 Task: Create a due date automation trigger when advanced on, 2 hours after a card is due add basic without any labels.
Action: Mouse moved to (864, 256)
Screenshot: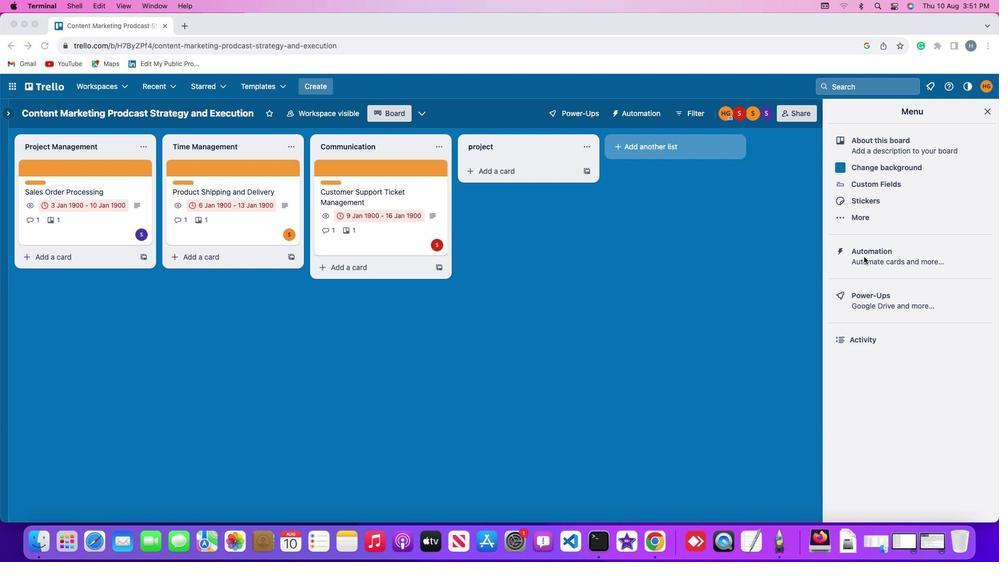 
Action: Mouse pressed left at (864, 256)
Screenshot: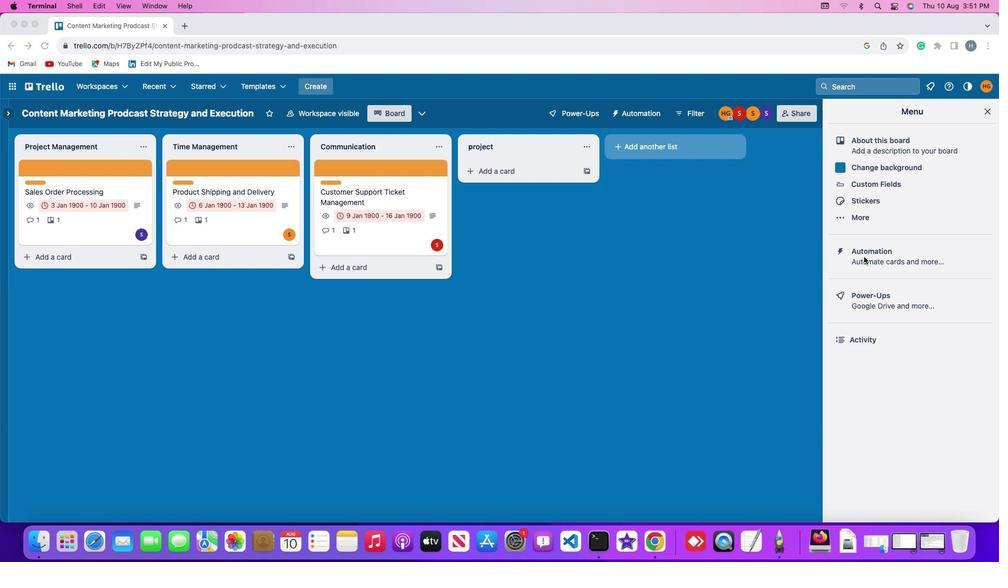 
Action: Mouse pressed left at (864, 256)
Screenshot: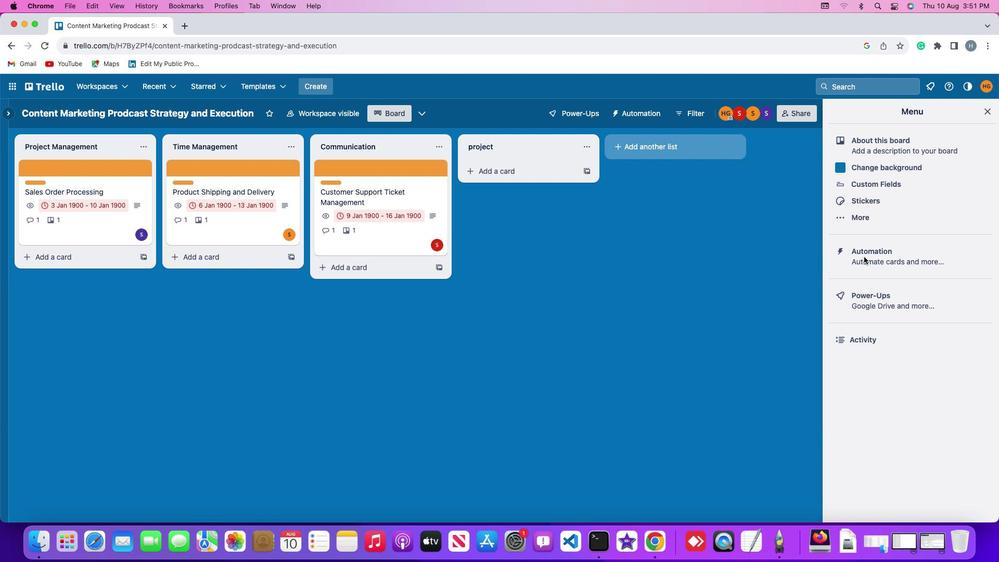 
Action: Mouse moved to (41, 242)
Screenshot: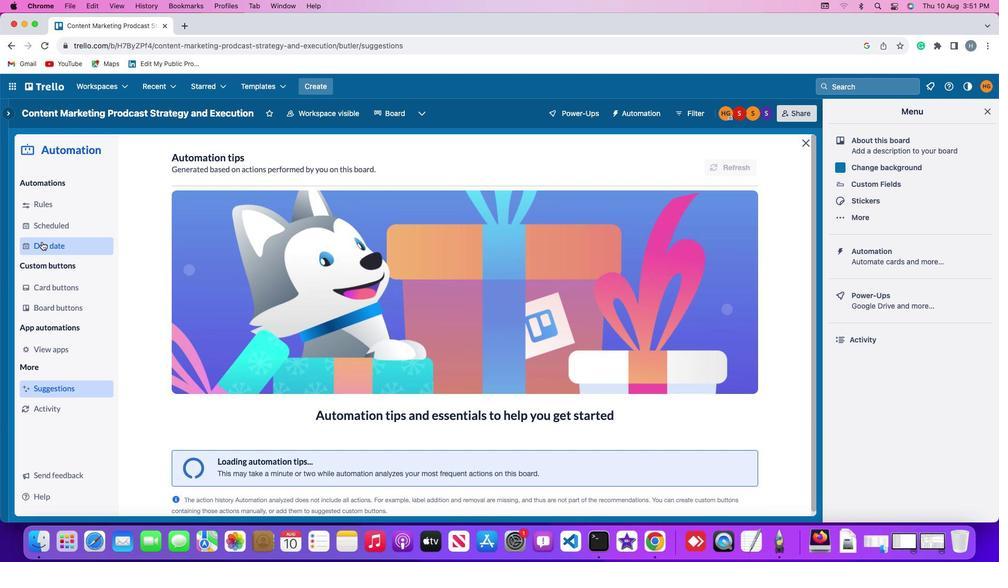 
Action: Mouse pressed left at (41, 242)
Screenshot: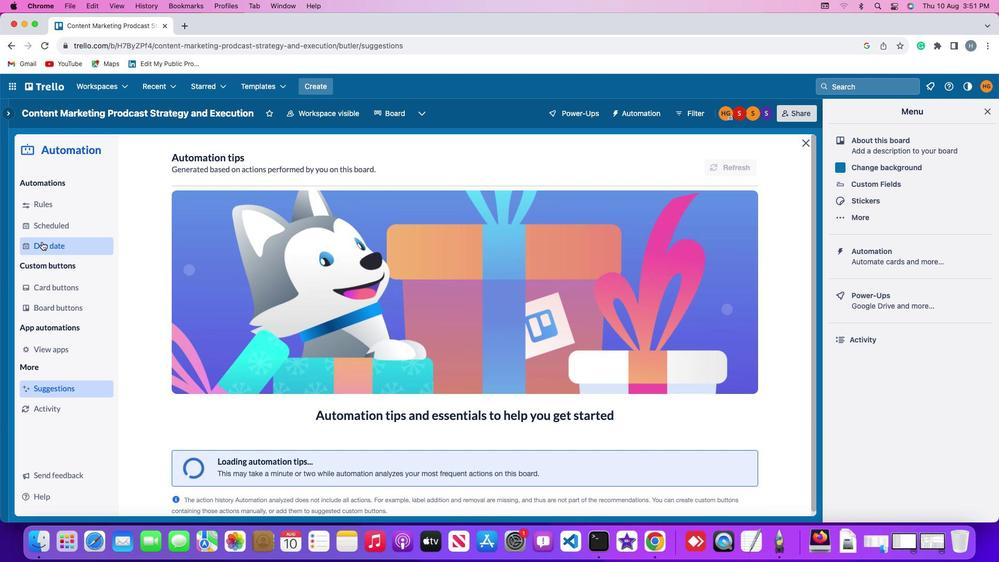 
Action: Mouse moved to (685, 159)
Screenshot: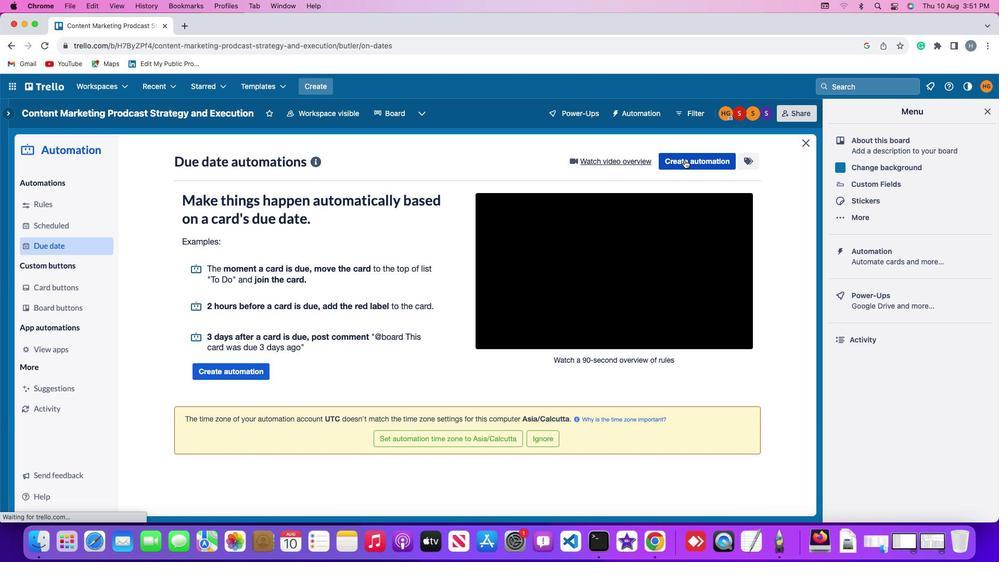 
Action: Mouse pressed left at (685, 159)
Screenshot: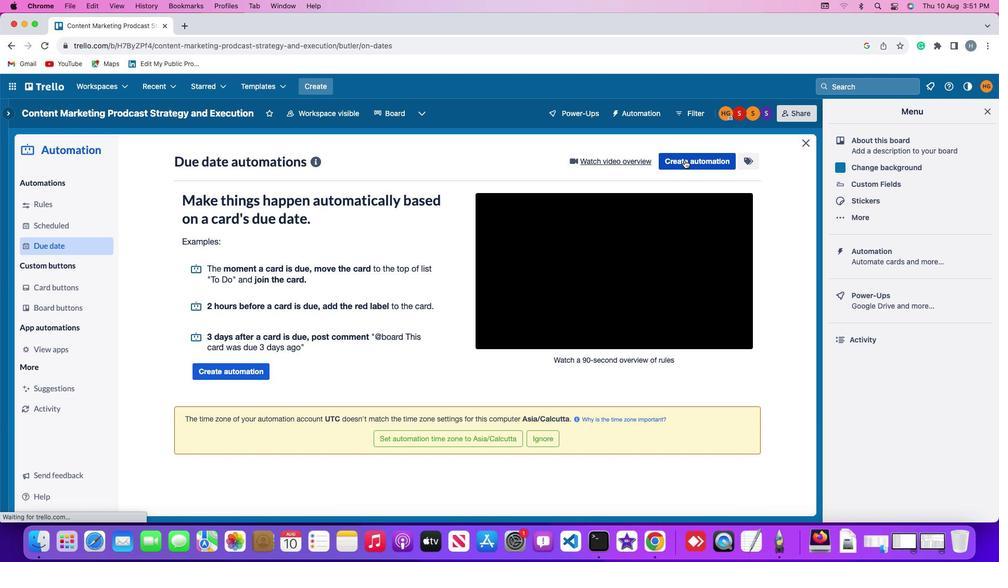 
Action: Mouse moved to (206, 260)
Screenshot: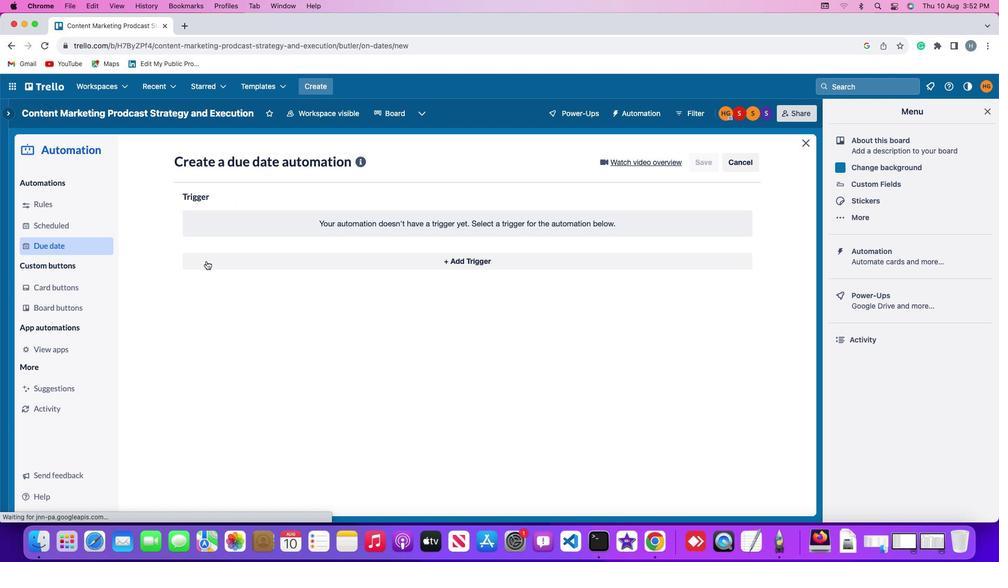 
Action: Mouse pressed left at (206, 260)
Screenshot: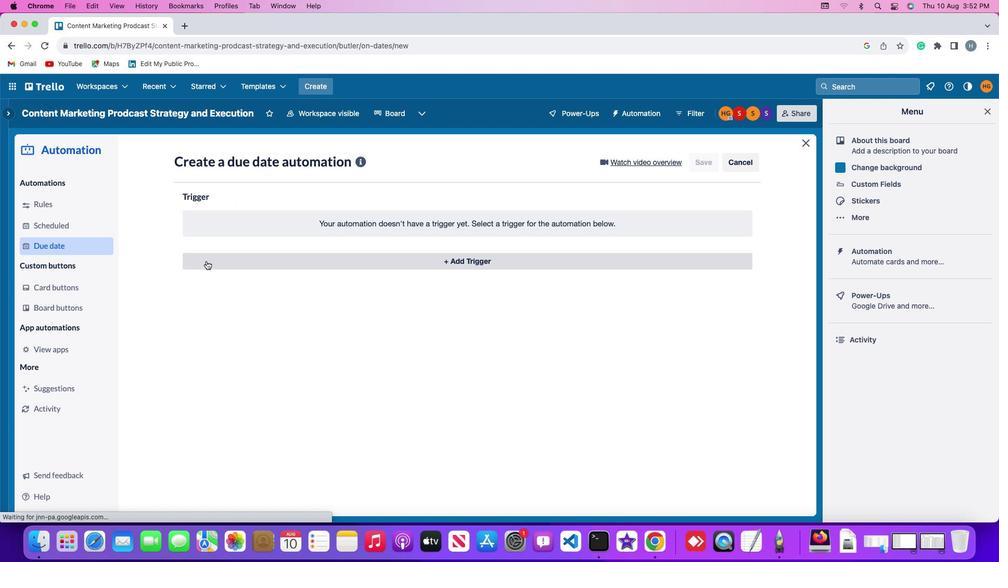 
Action: Mouse moved to (205, 421)
Screenshot: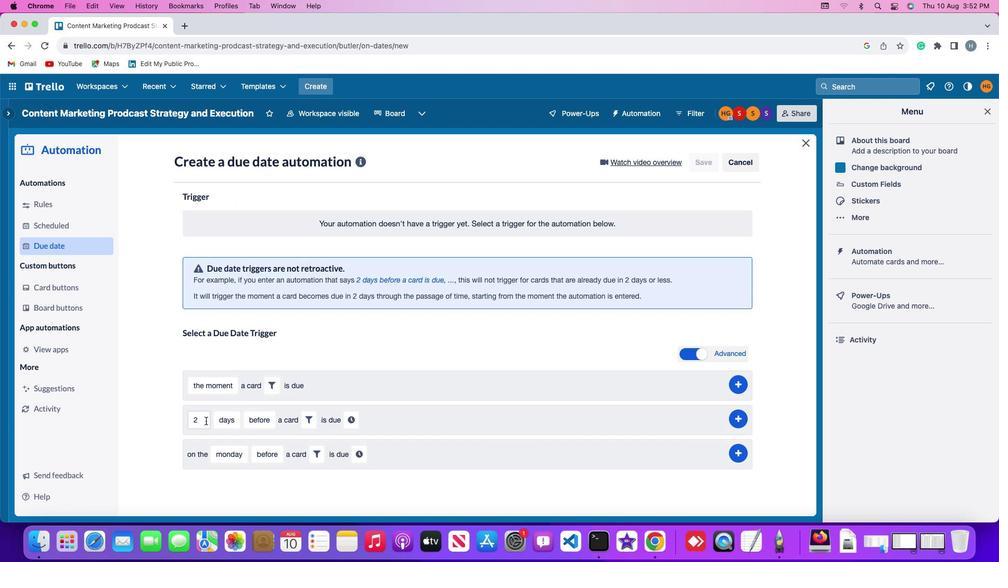 
Action: Mouse pressed left at (205, 421)
Screenshot: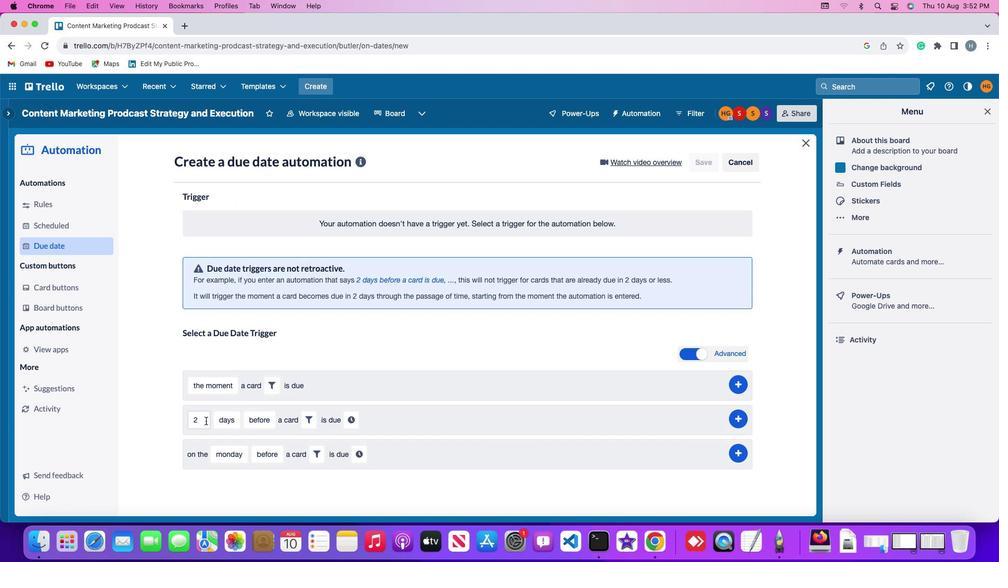 
Action: Mouse moved to (205, 421)
Screenshot: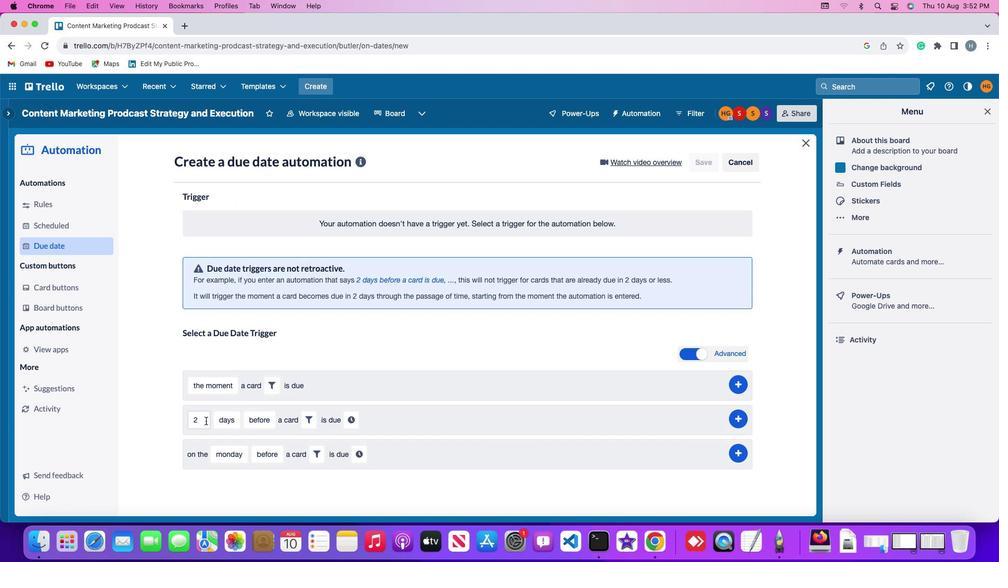 
Action: Key pressed Key.backspace'2'
Screenshot: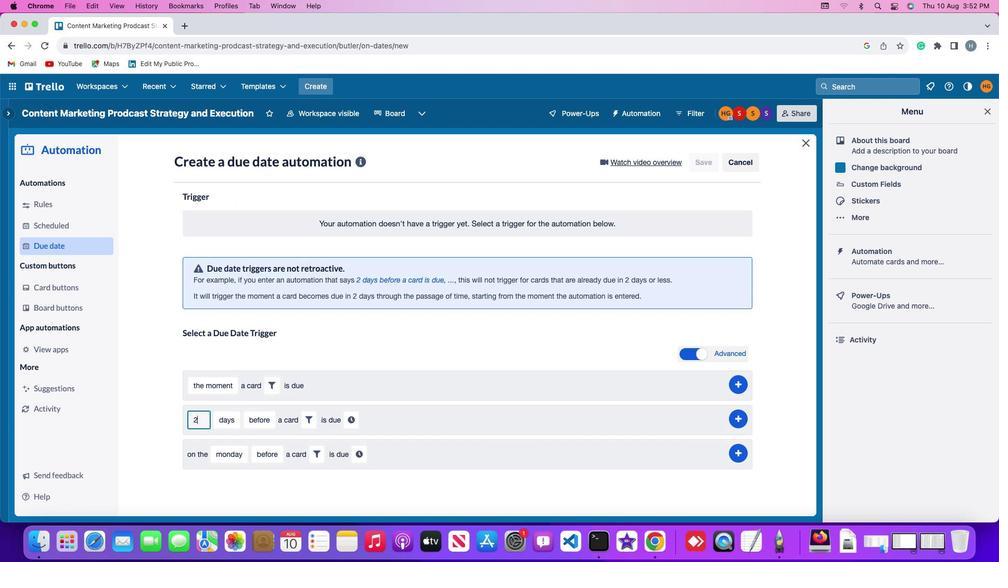 
Action: Mouse moved to (229, 420)
Screenshot: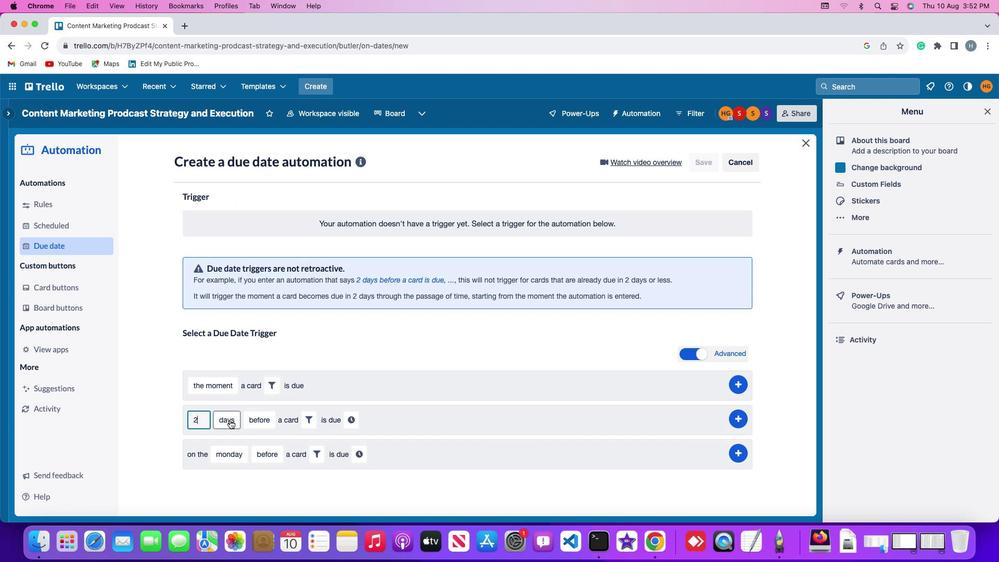 
Action: Mouse pressed left at (229, 420)
Screenshot: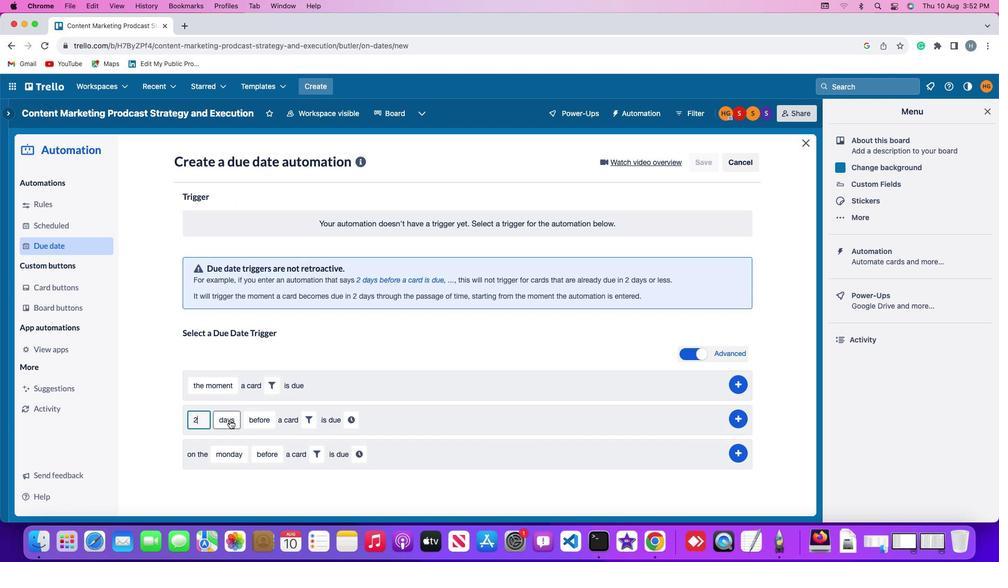 
Action: Mouse moved to (228, 479)
Screenshot: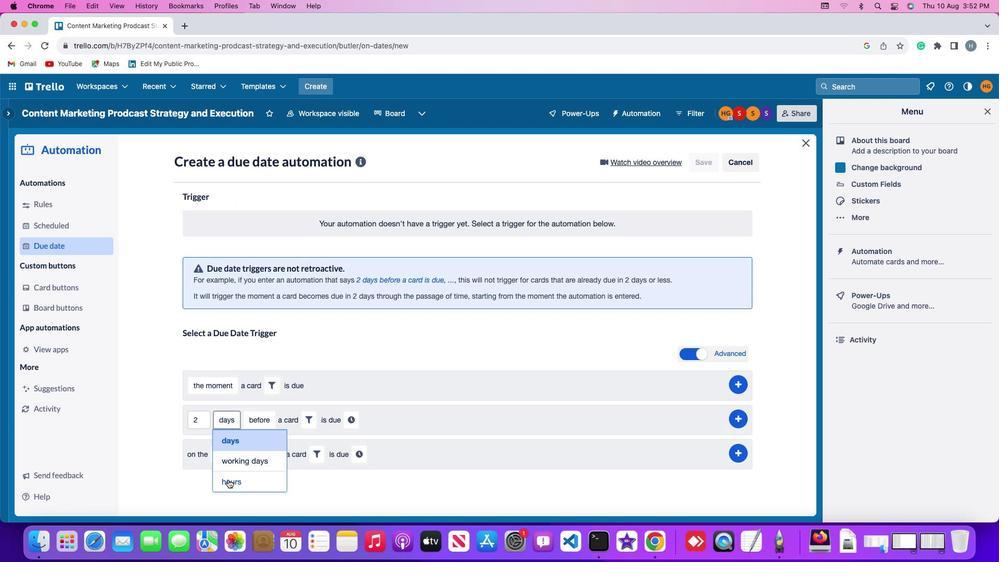 
Action: Mouse pressed left at (228, 479)
Screenshot: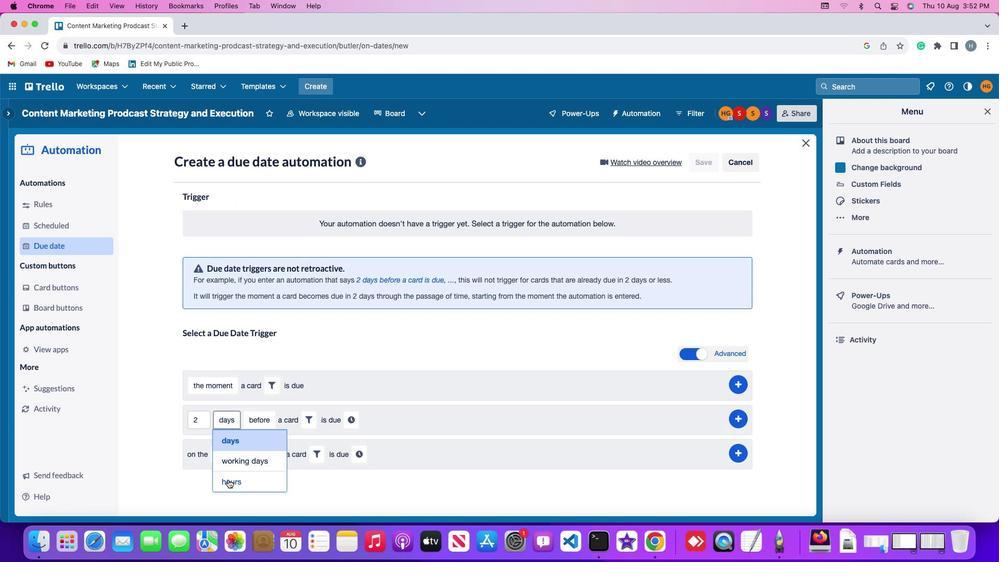 
Action: Mouse moved to (257, 418)
Screenshot: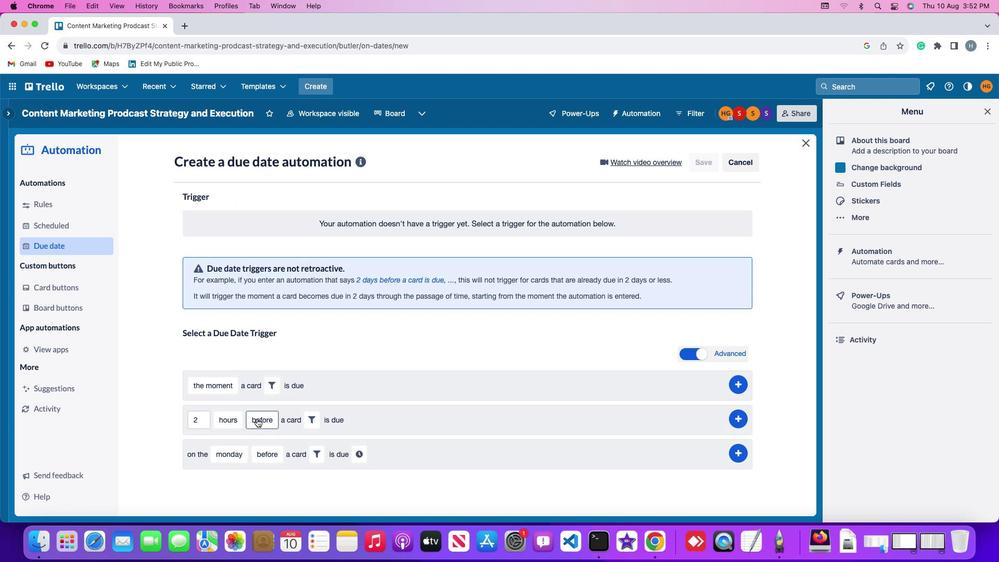 
Action: Mouse pressed left at (257, 418)
Screenshot: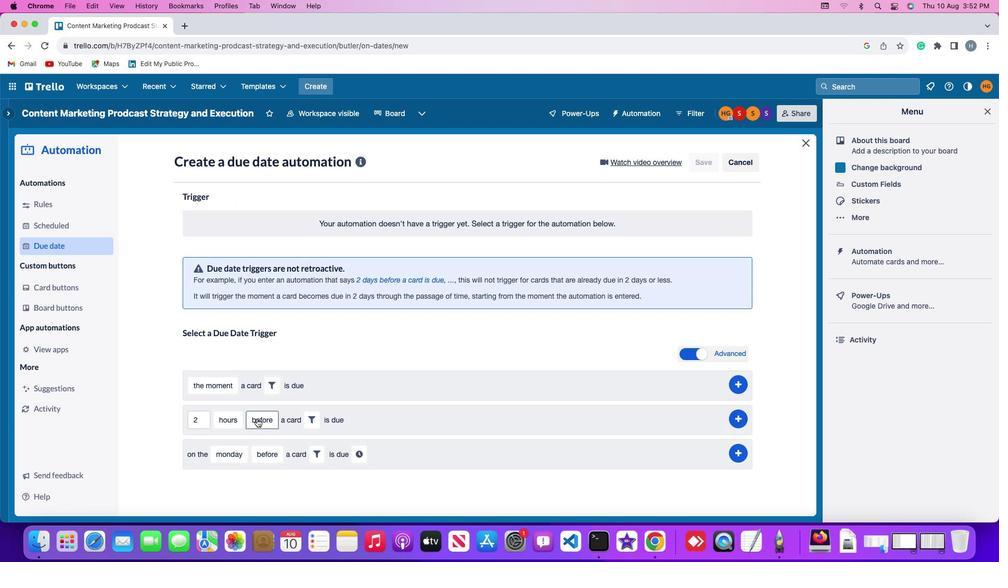 
Action: Mouse moved to (257, 463)
Screenshot: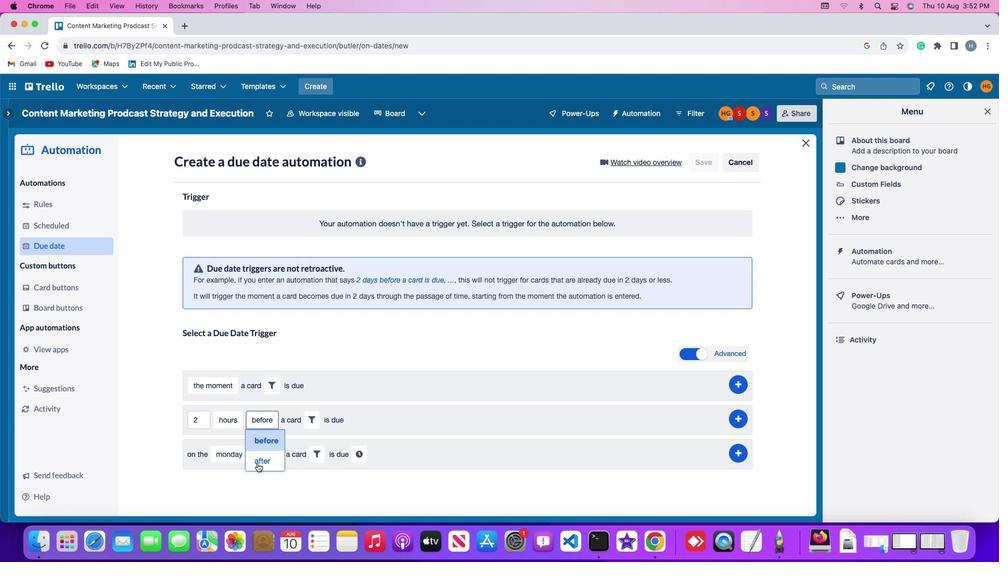 
Action: Mouse pressed left at (257, 463)
Screenshot: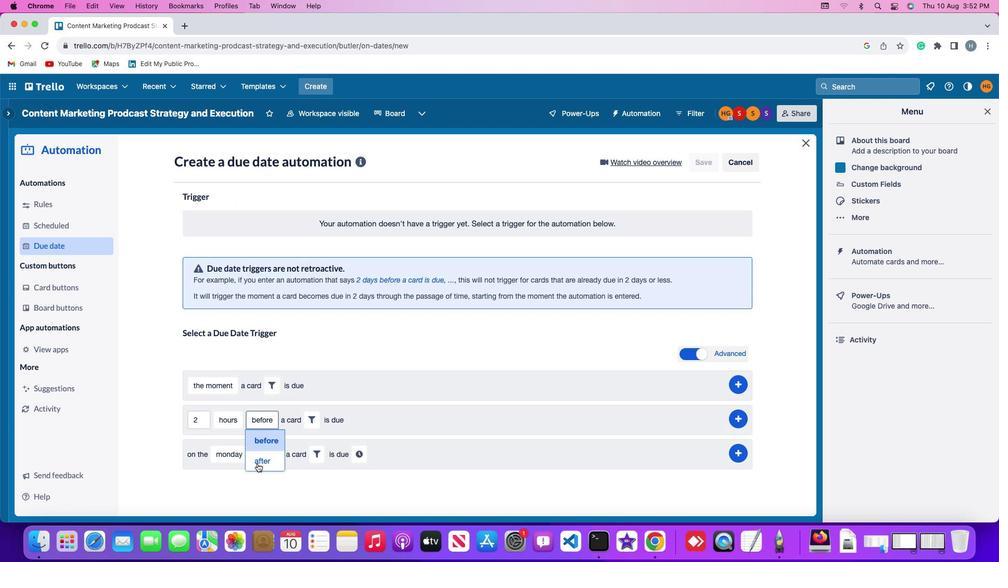 
Action: Mouse moved to (310, 418)
Screenshot: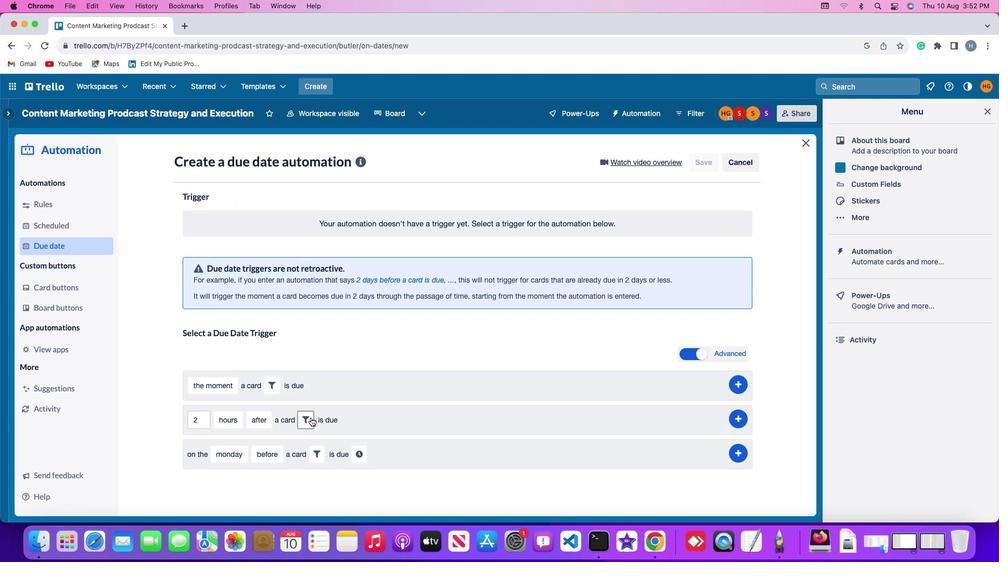
Action: Mouse pressed left at (310, 418)
Screenshot: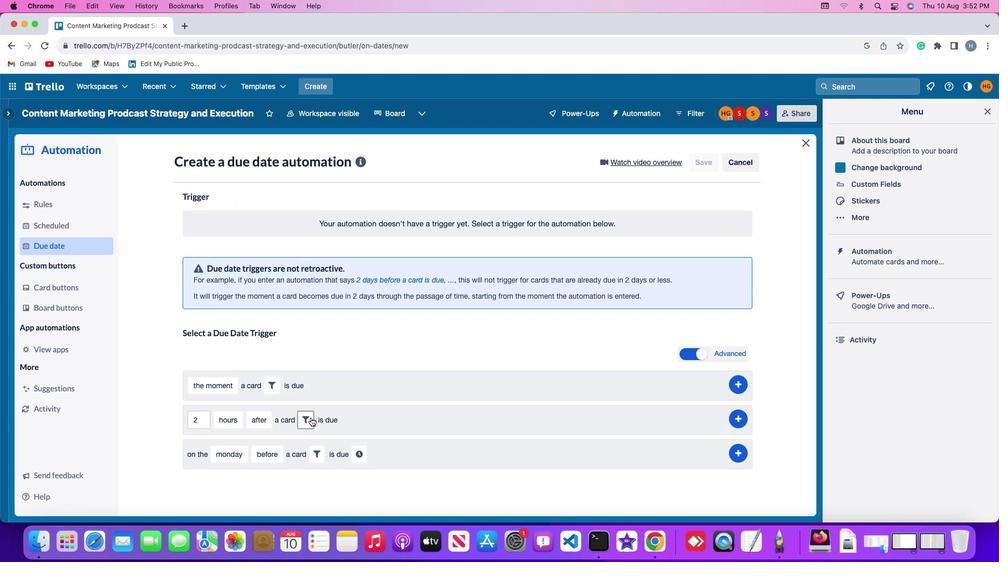 
Action: Mouse moved to (252, 474)
Screenshot: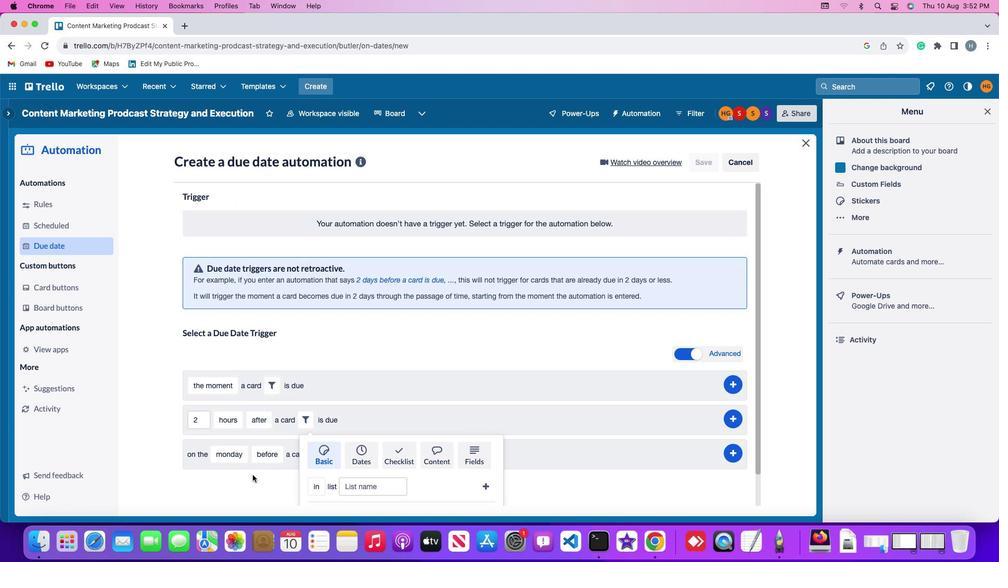 
Action: Mouse scrolled (252, 474) with delta (0, 0)
Screenshot: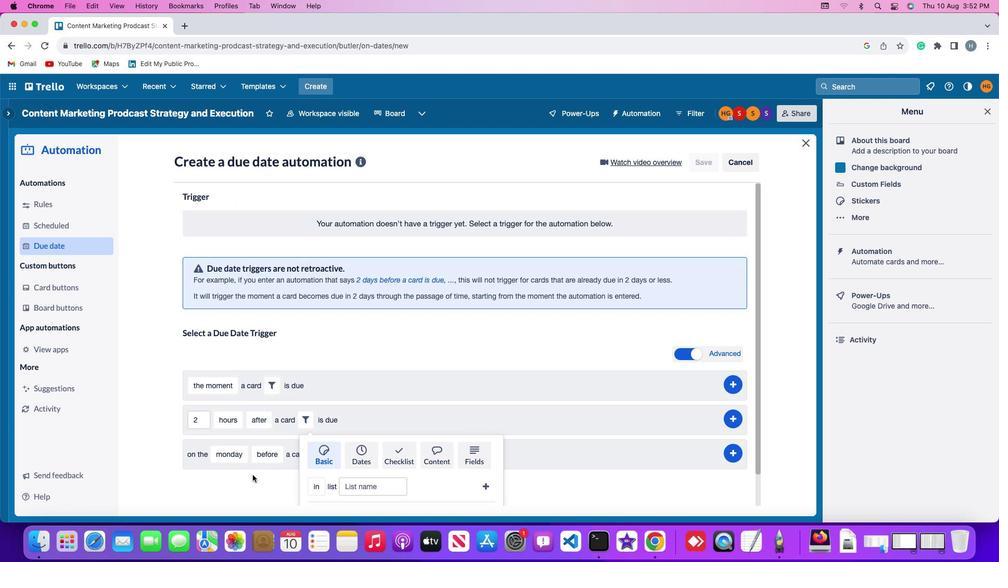 
Action: Mouse scrolled (252, 474) with delta (0, 0)
Screenshot: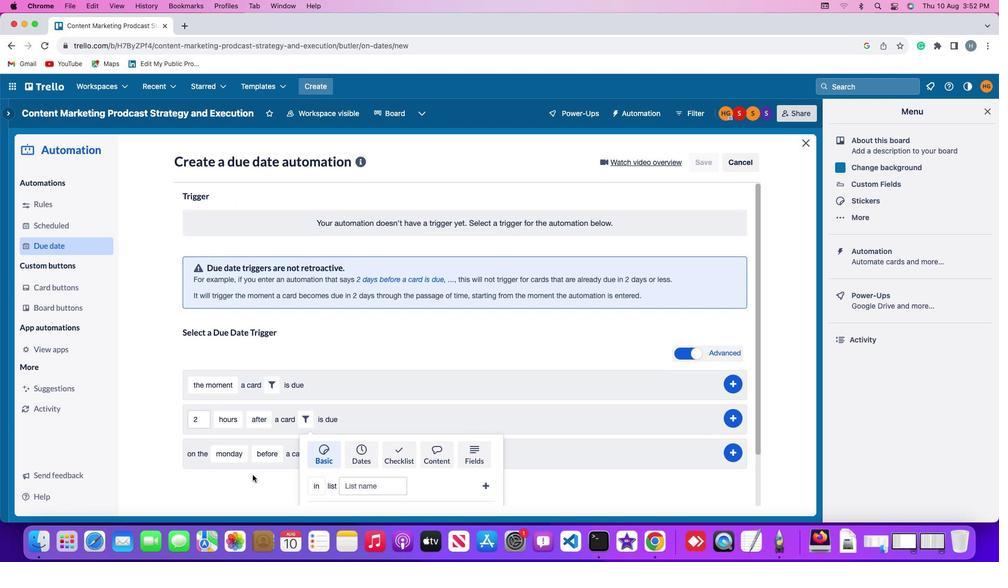 
Action: Mouse scrolled (252, 474) with delta (0, -1)
Screenshot: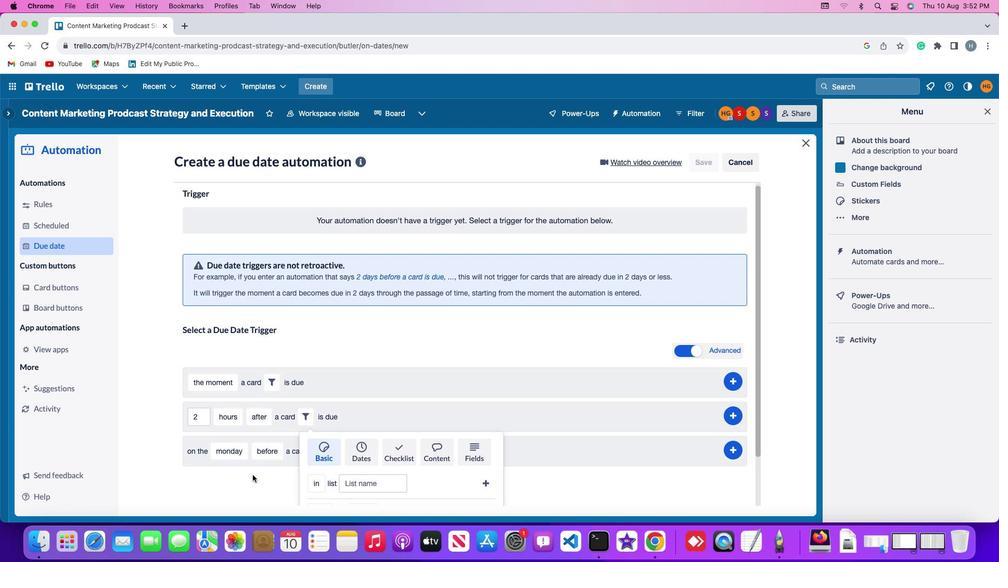 
Action: Mouse moved to (251, 474)
Screenshot: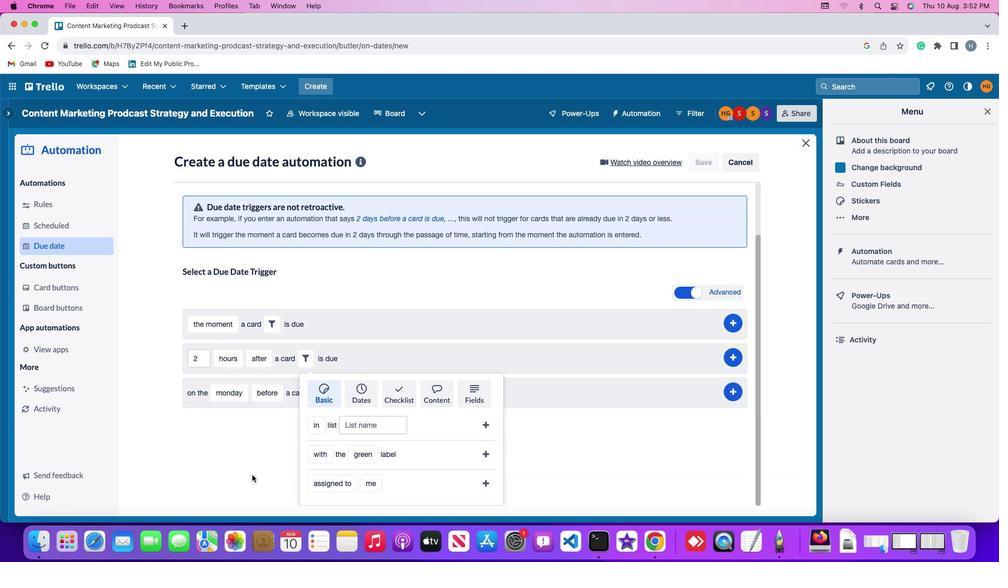 
Action: Mouse scrolled (251, 474) with delta (0, 0)
Screenshot: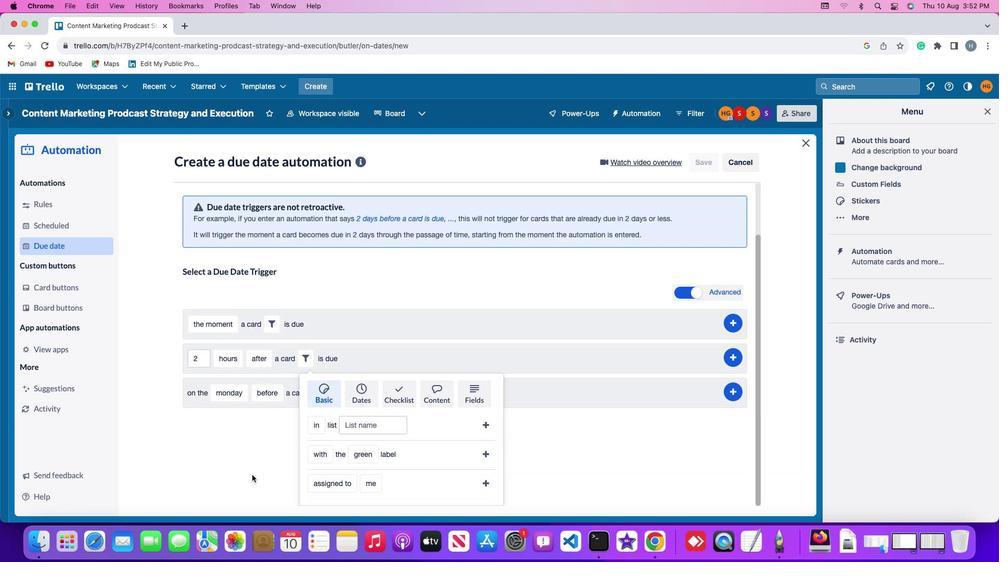 
Action: Mouse moved to (251, 474)
Screenshot: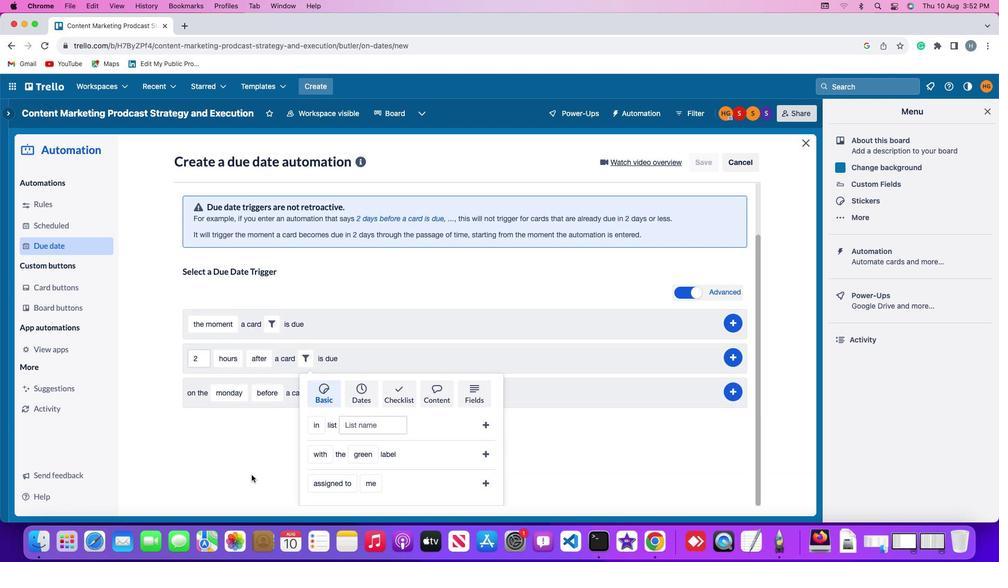 
Action: Mouse scrolled (251, 474) with delta (0, 0)
Screenshot: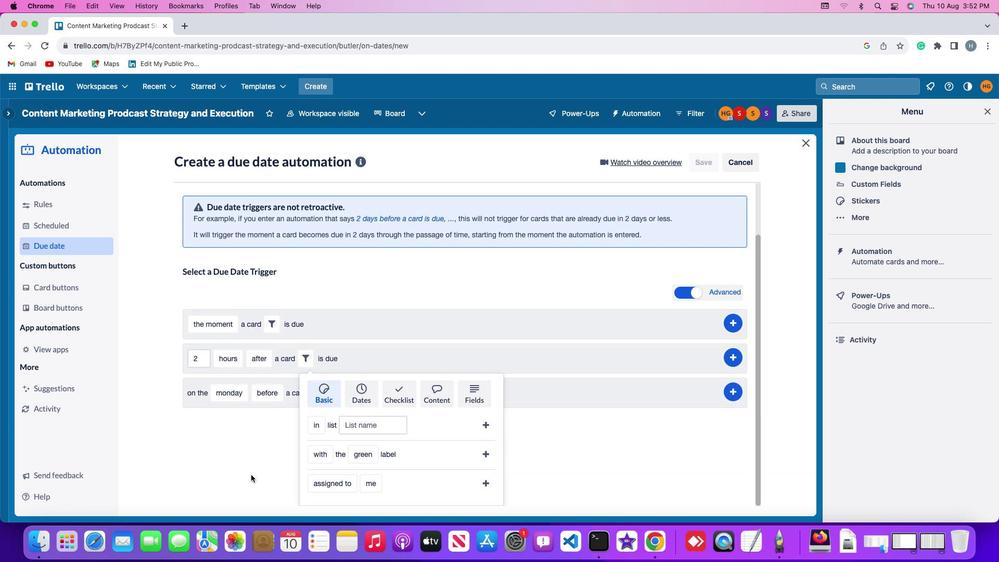 
Action: Mouse moved to (250, 474)
Screenshot: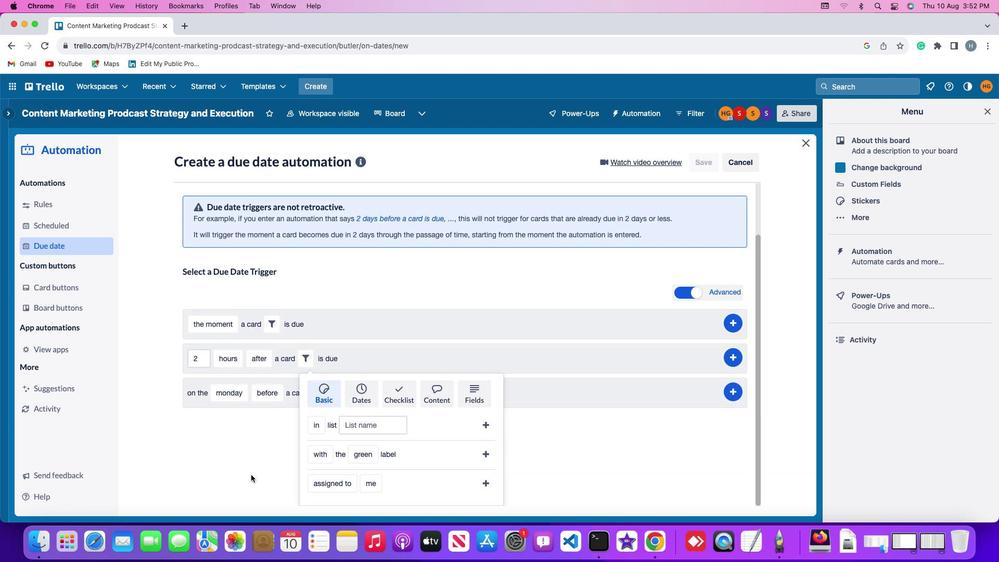 
Action: Mouse scrolled (250, 474) with delta (0, -1)
Screenshot: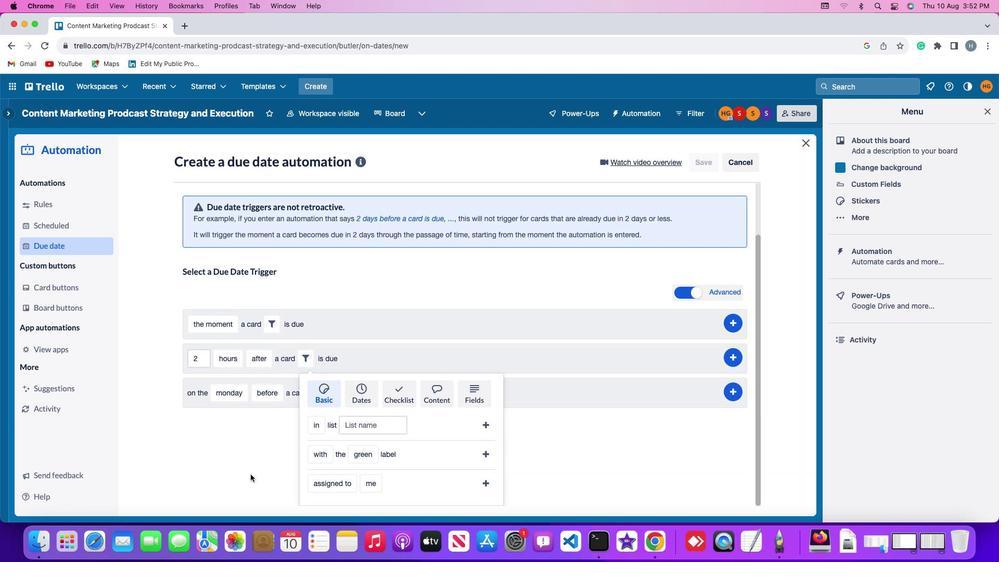 
Action: Mouse moved to (314, 457)
Screenshot: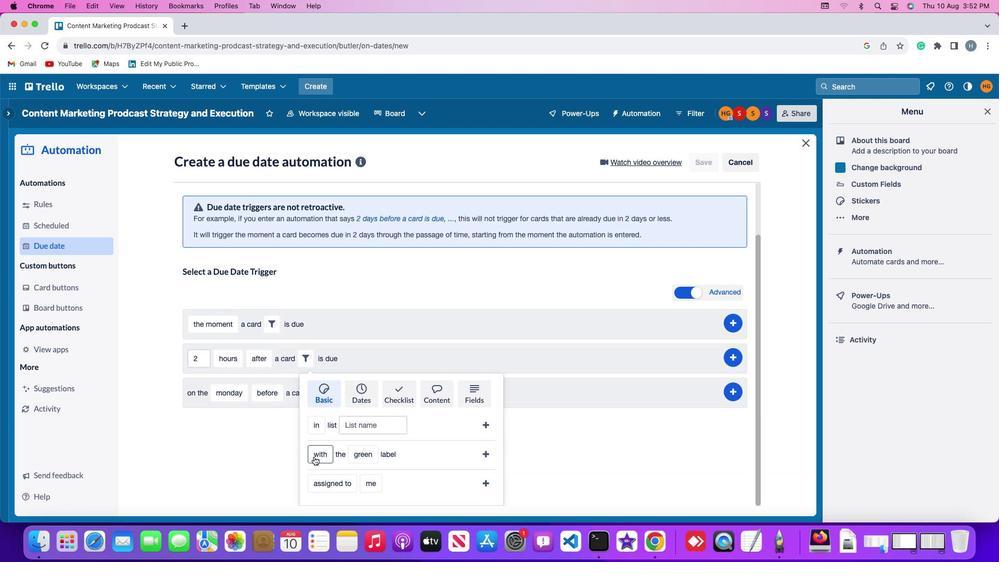 
Action: Mouse pressed left at (314, 457)
Screenshot: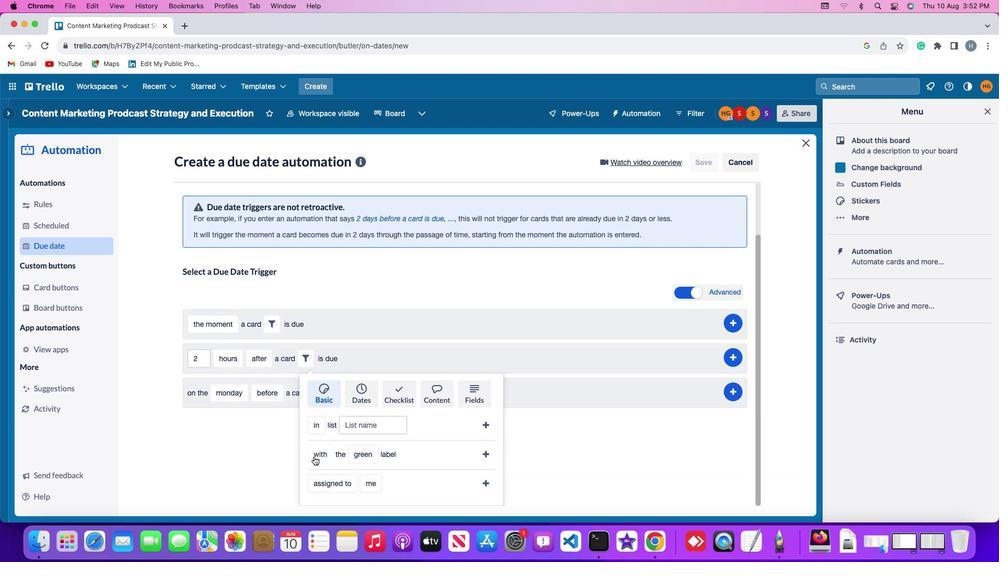 
Action: Mouse moved to (331, 435)
Screenshot: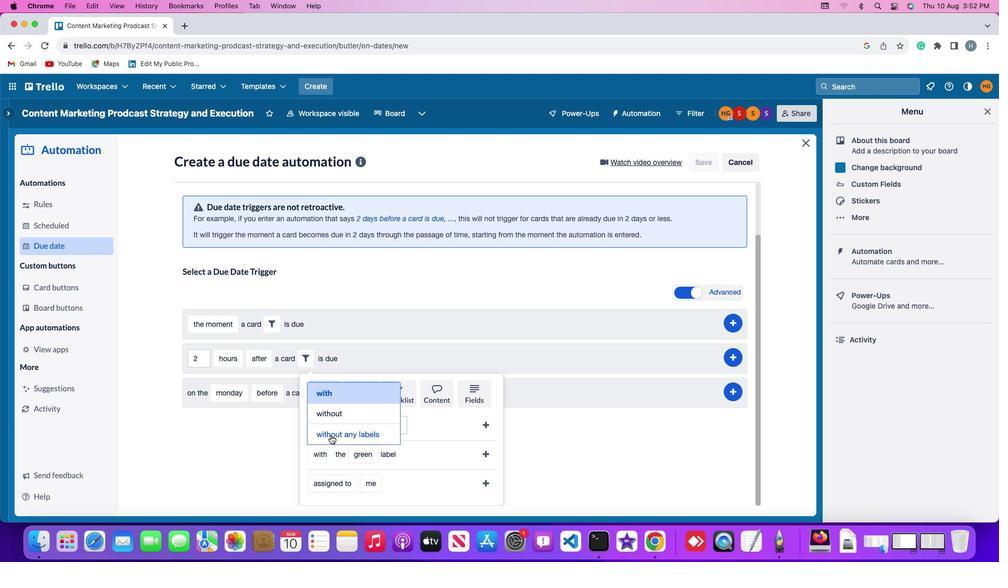 
Action: Mouse pressed left at (331, 435)
Screenshot: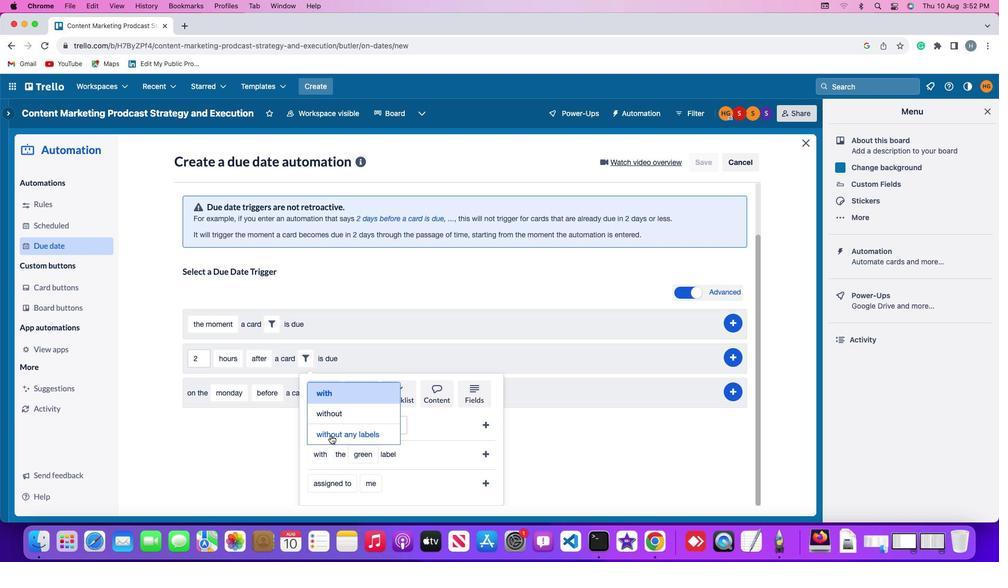 
Action: Mouse moved to (486, 450)
Screenshot: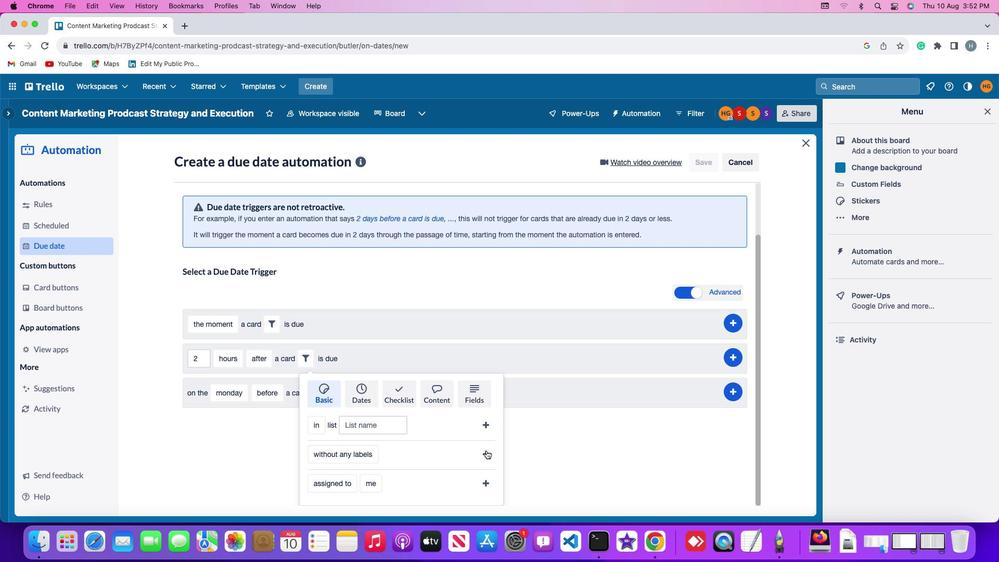 
Action: Mouse pressed left at (486, 450)
Screenshot: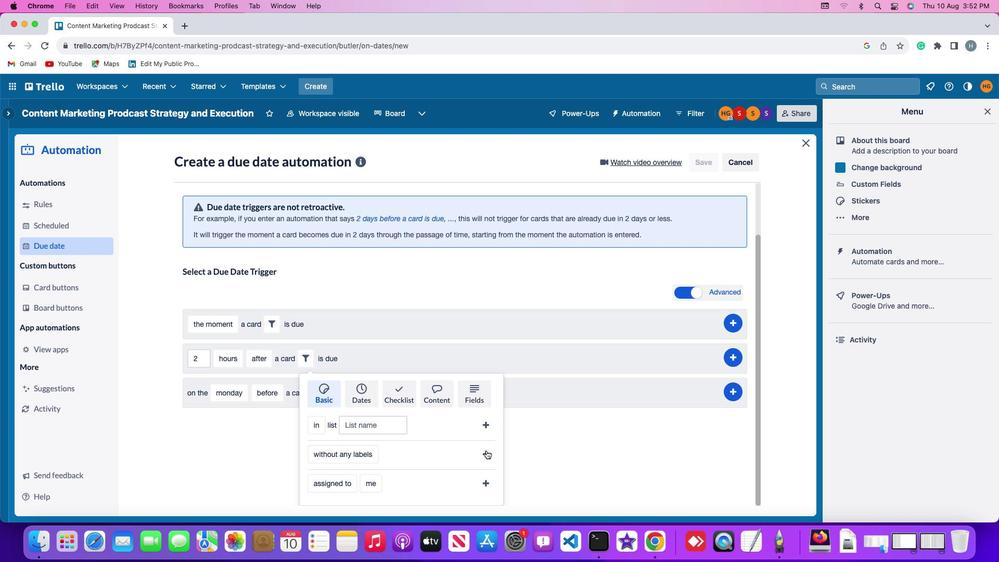 
Action: Mouse moved to (739, 418)
Screenshot: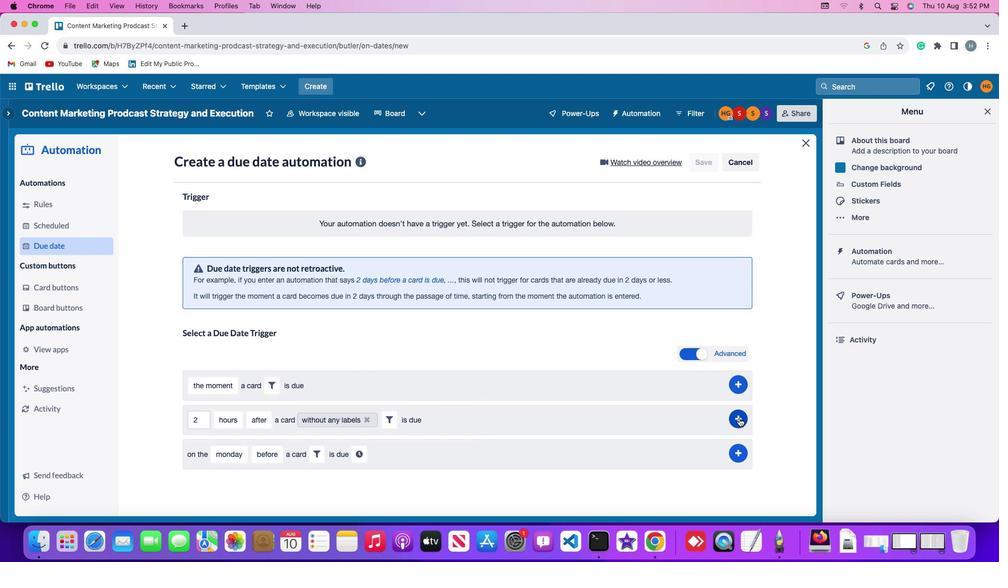 
Action: Mouse pressed left at (739, 418)
Screenshot: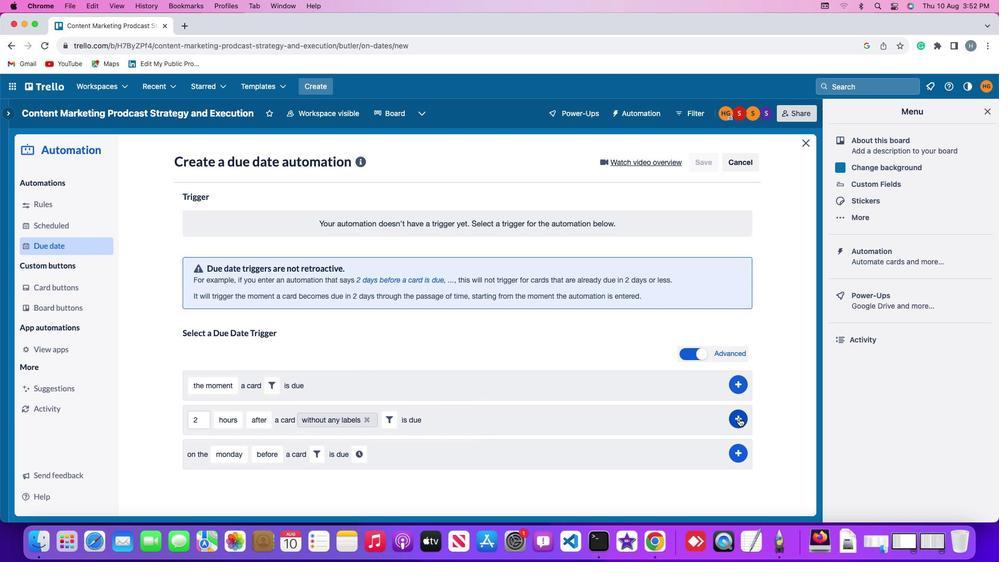 
Action: Mouse moved to (786, 347)
Screenshot: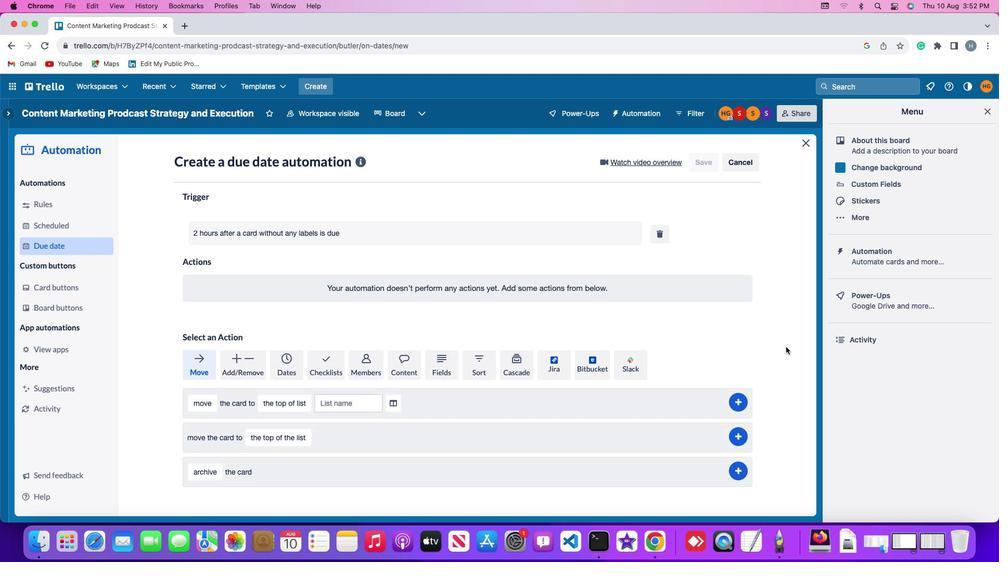 
